Task: Move the task Integrate website with a new content delivery network (CDN) to the section Done in the project AgileRapid and filter the tasks in the project by Due next week
Action: Mouse moved to (419, 346)
Screenshot: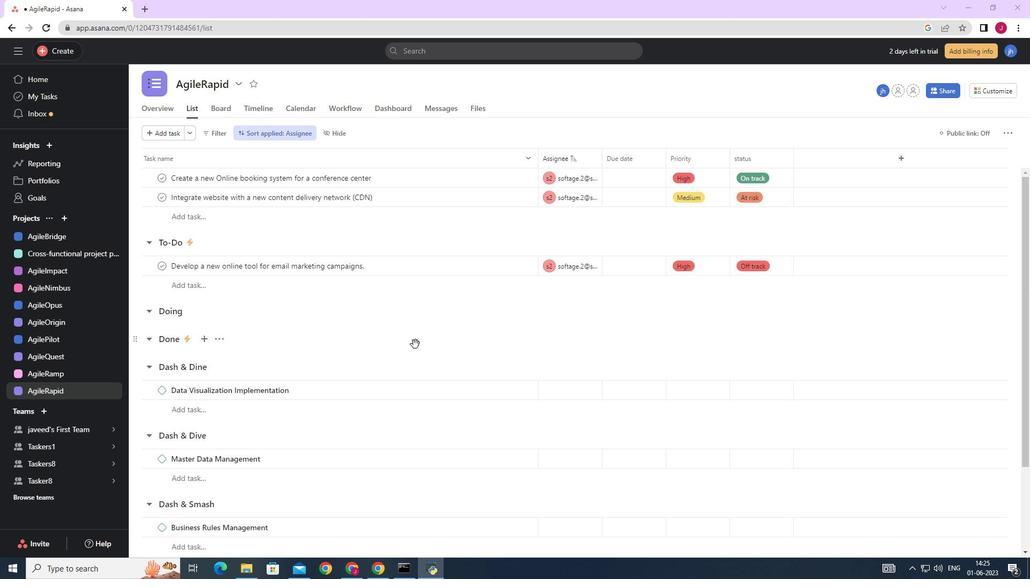 
Action: Mouse scrolled (419, 346) with delta (0, 0)
Screenshot: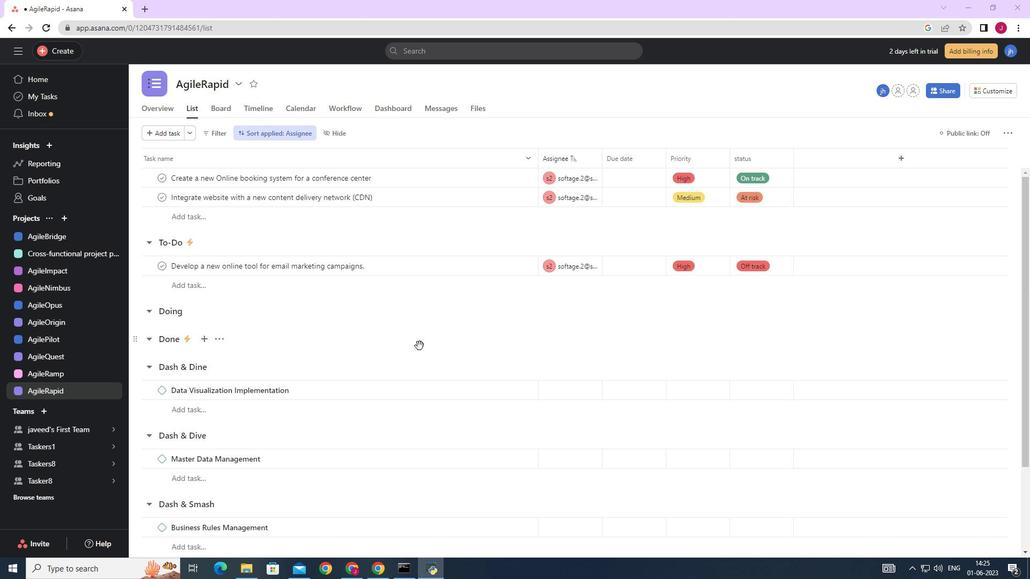 
Action: Mouse scrolled (419, 346) with delta (0, 0)
Screenshot: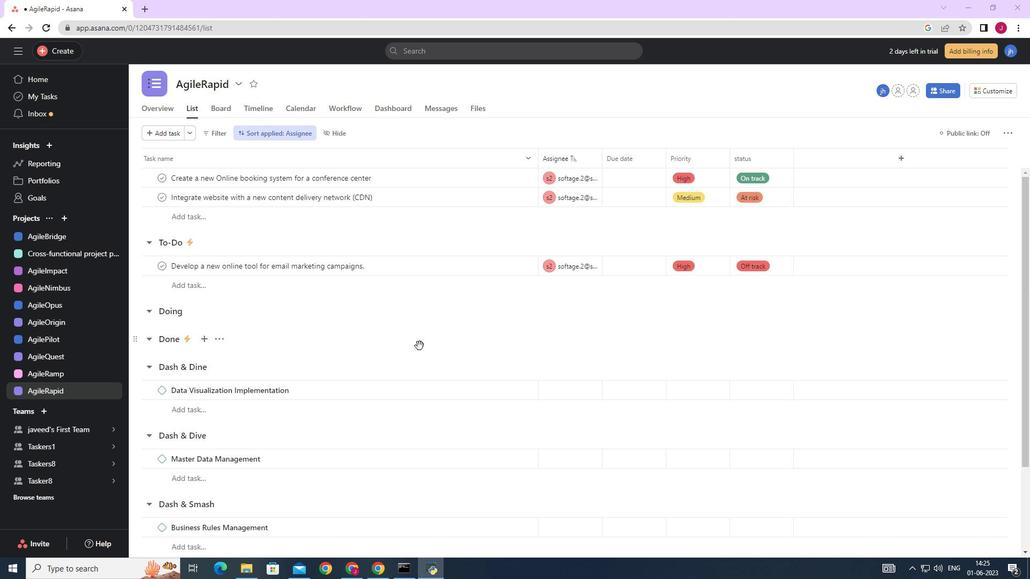 
Action: Mouse scrolled (419, 346) with delta (0, 0)
Screenshot: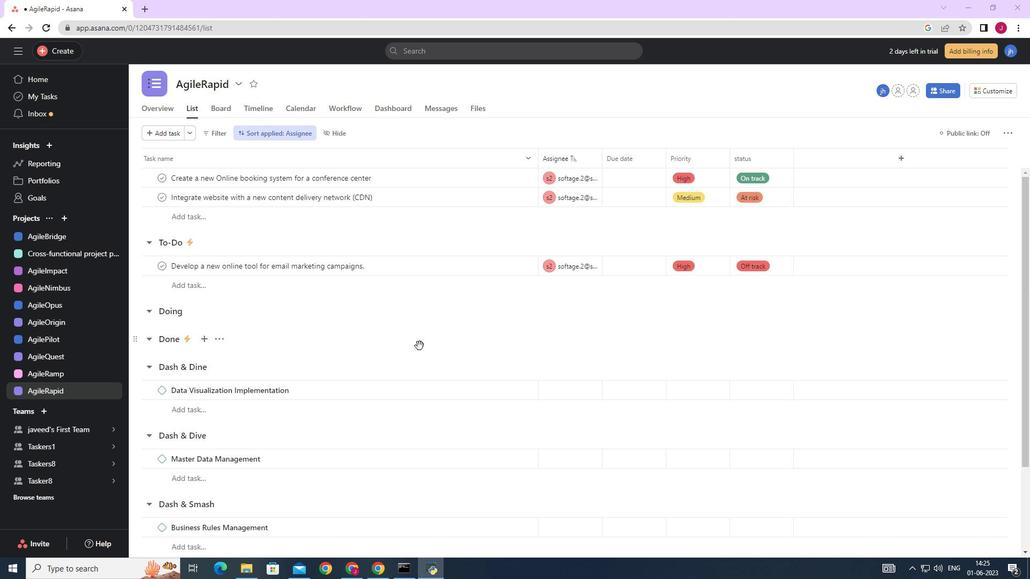 
Action: Mouse moved to (510, 199)
Screenshot: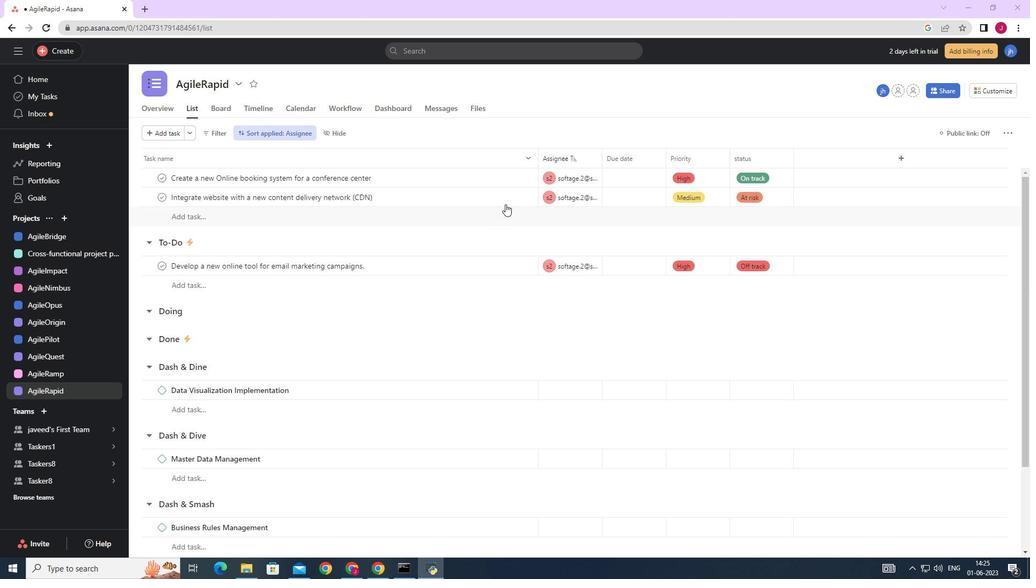 
Action: Mouse pressed left at (510, 199)
Screenshot: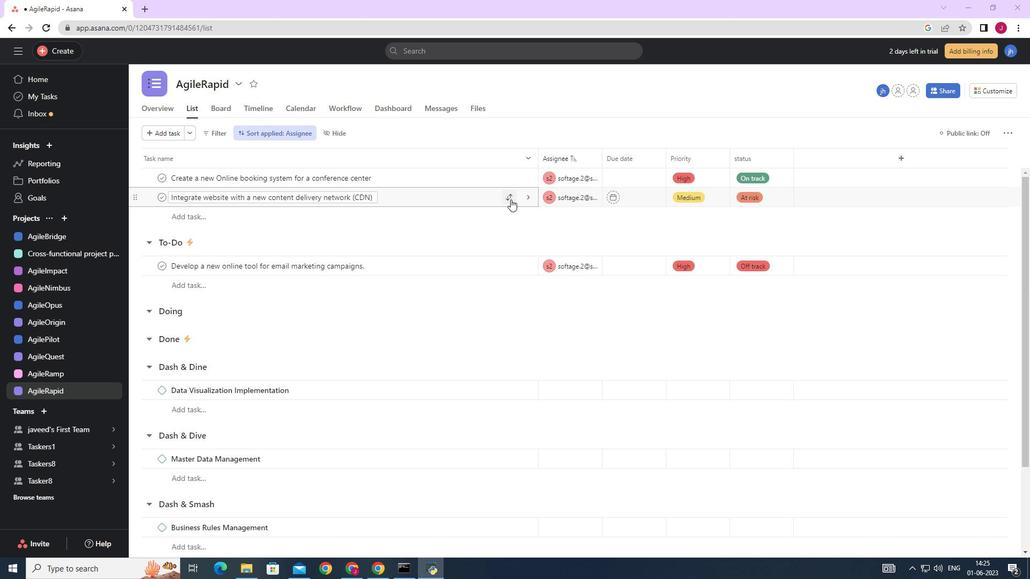 
Action: Mouse moved to (461, 296)
Screenshot: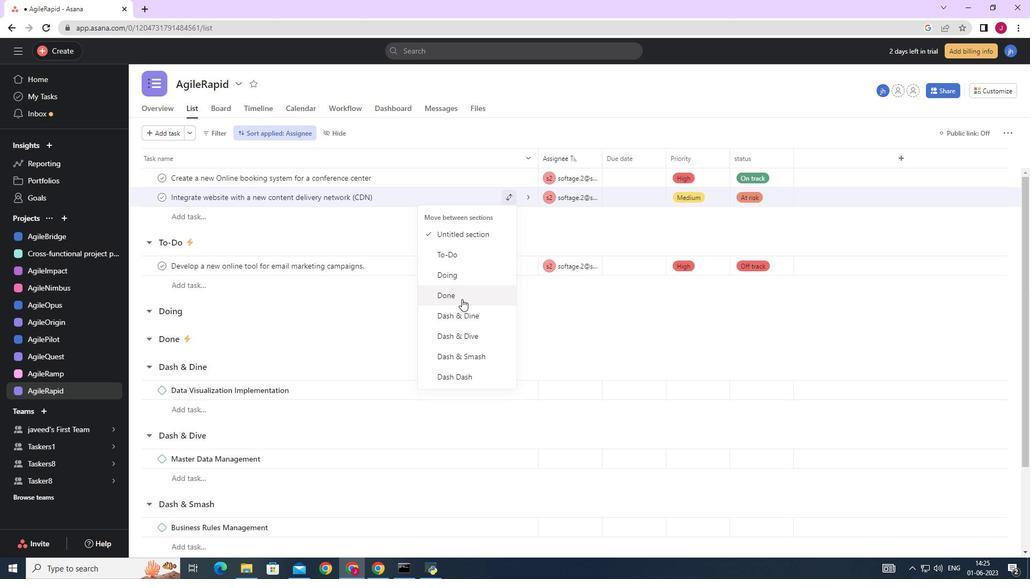 
Action: Mouse pressed left at (461, 296)
Screenshot: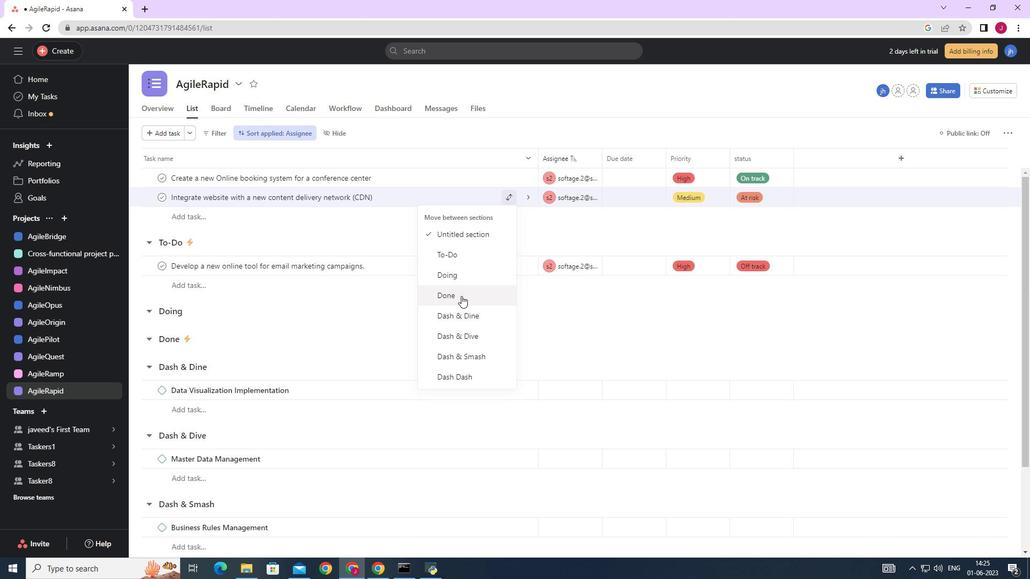 
Action: Mouse moved to (210, 131)
Screenshot: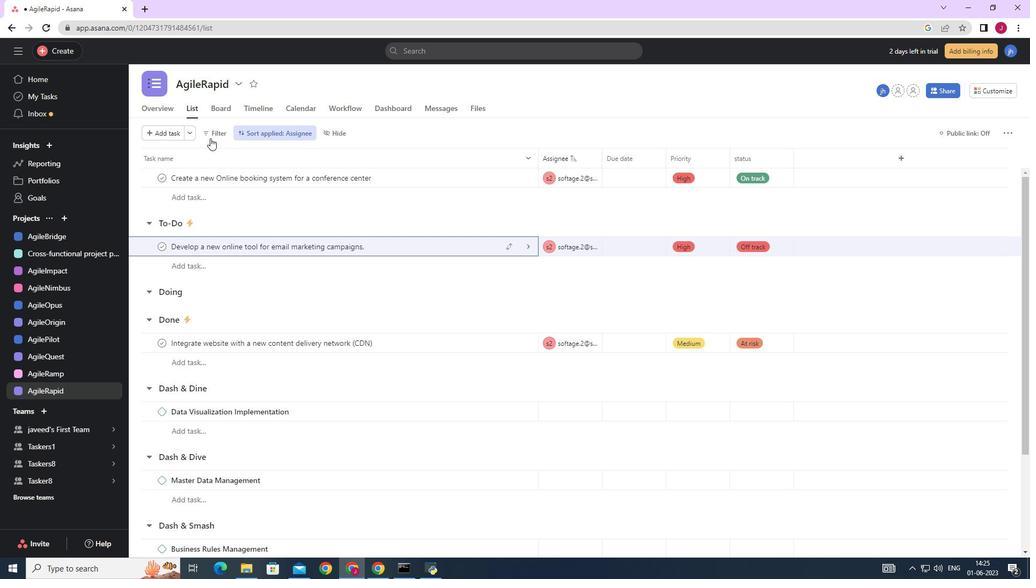 
Action: Mouse pressed left at (210, 131)
Screenshot: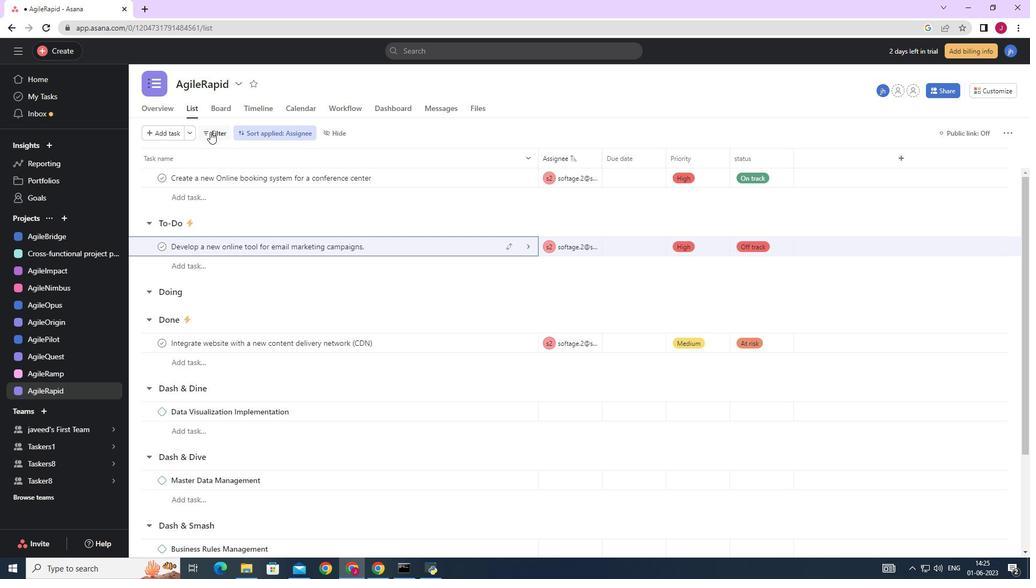 
Action: Mouse moved to (252, 192)
Screenshot: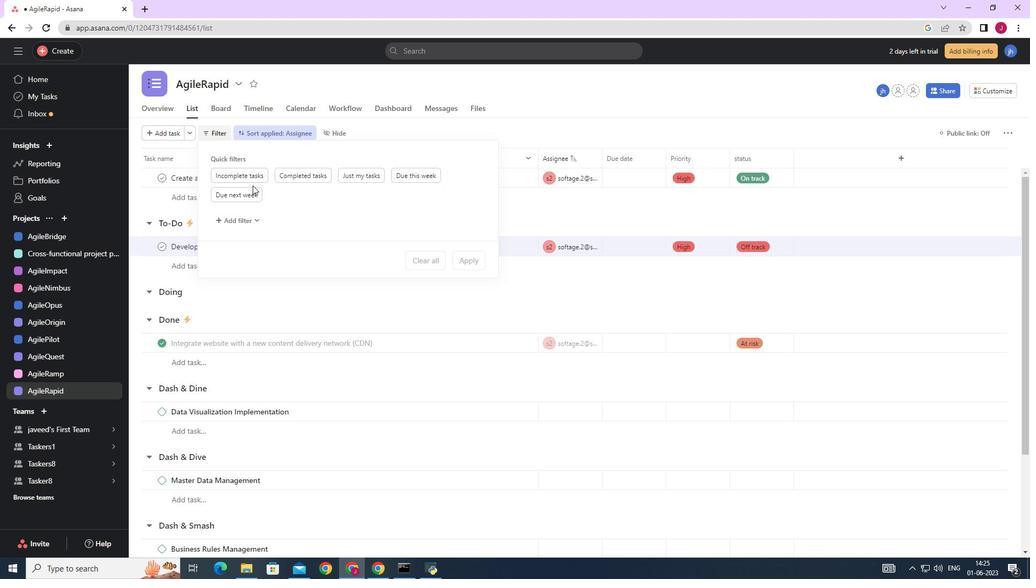 
Action: Mouse pressed left at (252, 192)
Screenshot: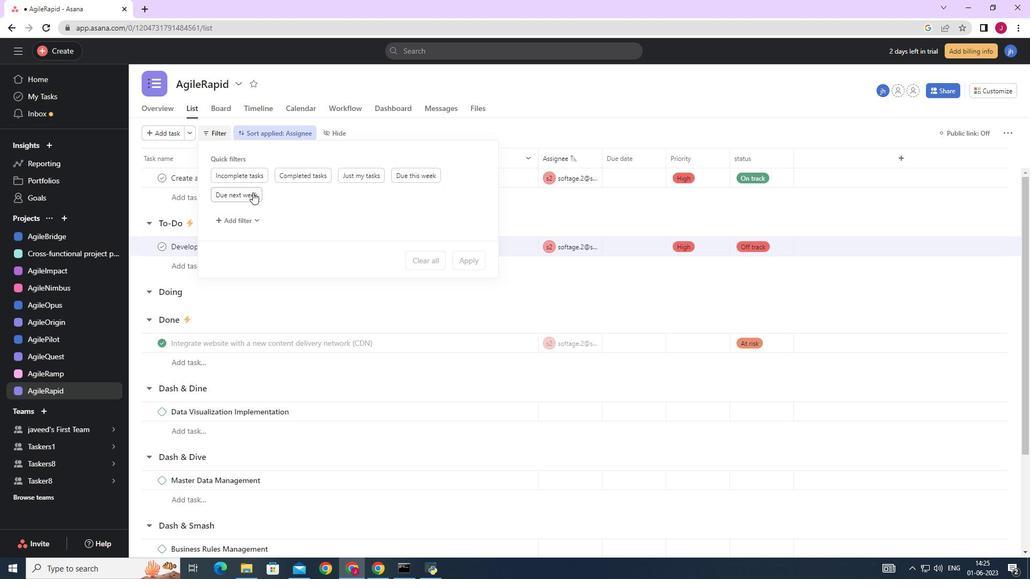 
Action: Mouse moved to (358, 203)
Screenshot: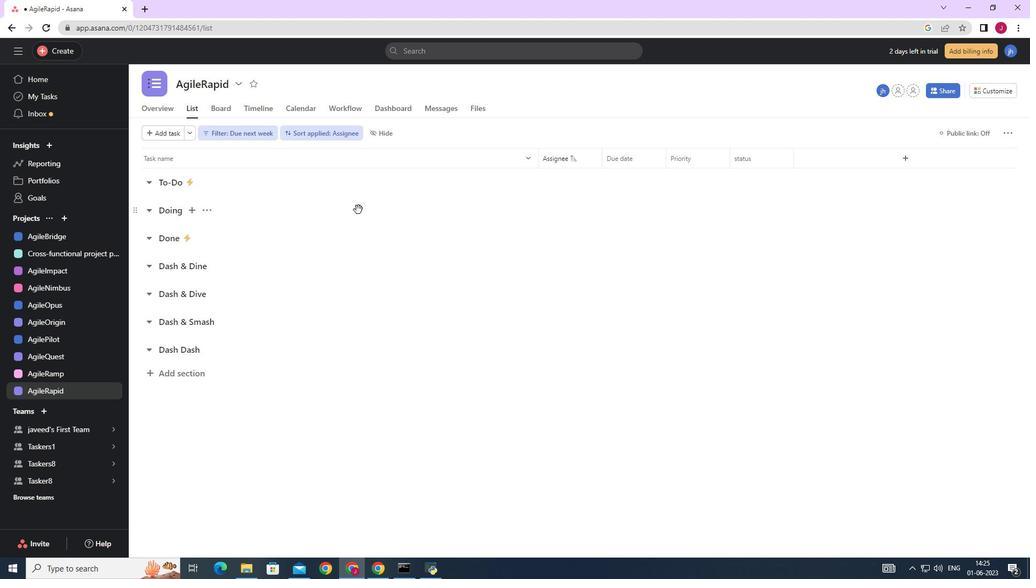 
